 Task: Learn more about a recruiter lite.
Action: Mouse pressed left at (756, 103)
Screenshot: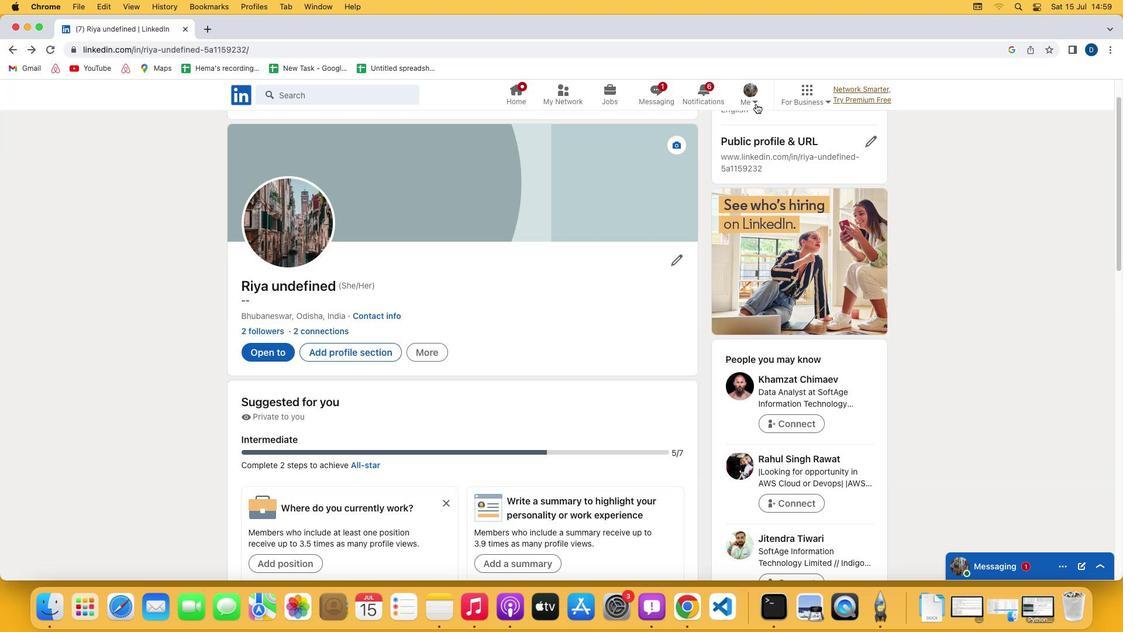 
Action: Mouse moved to (757, 104)
Screenshot: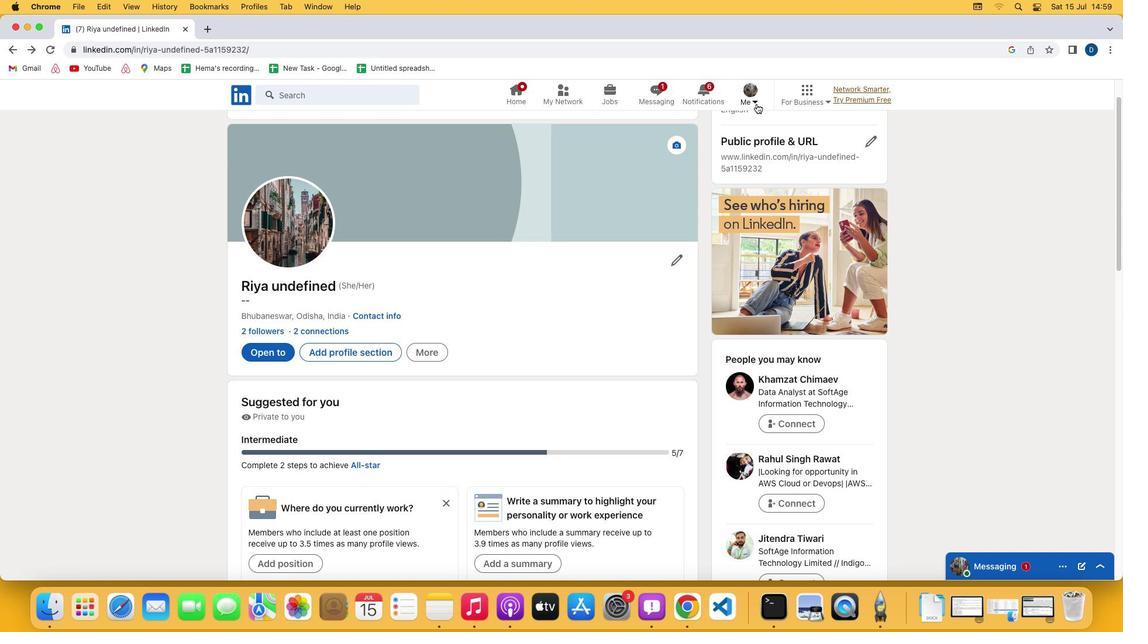 
Action: Mouse pressed left at (757, 104)
Screenshot: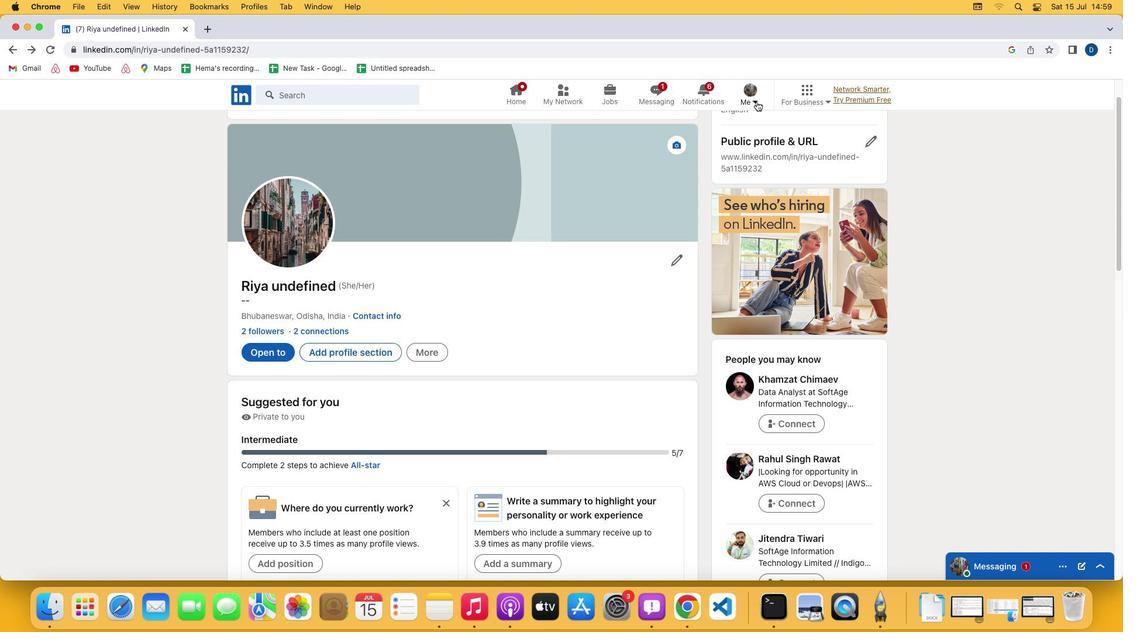
Action: Mouse moved to (654, 223)
Screenshot: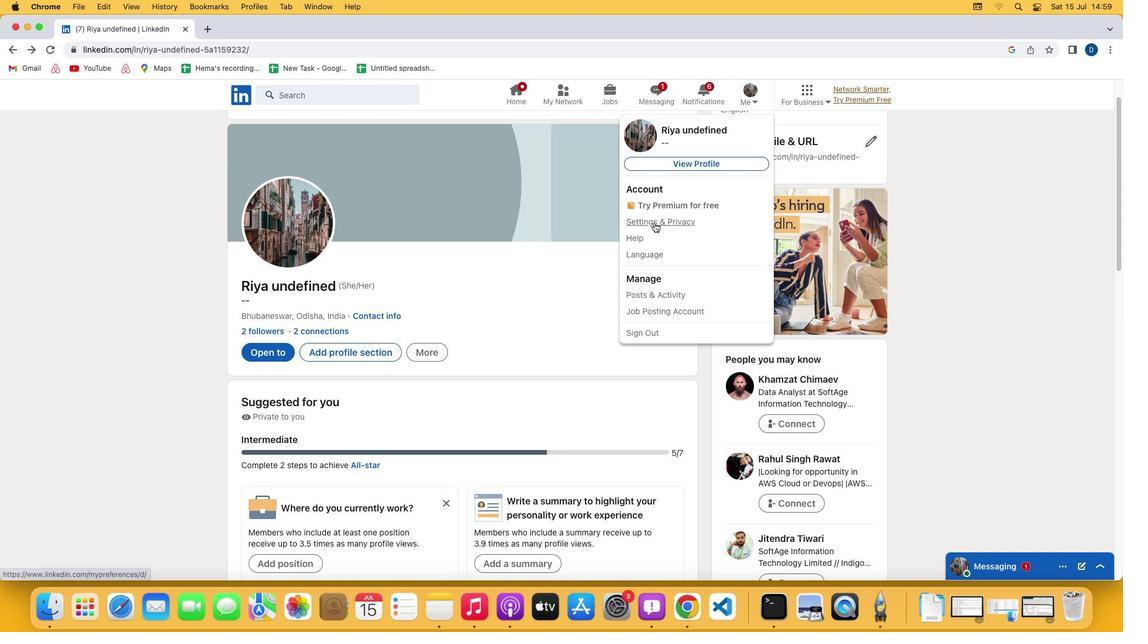 
Action: Mouse pressed left at (654, 223)
Screenshot: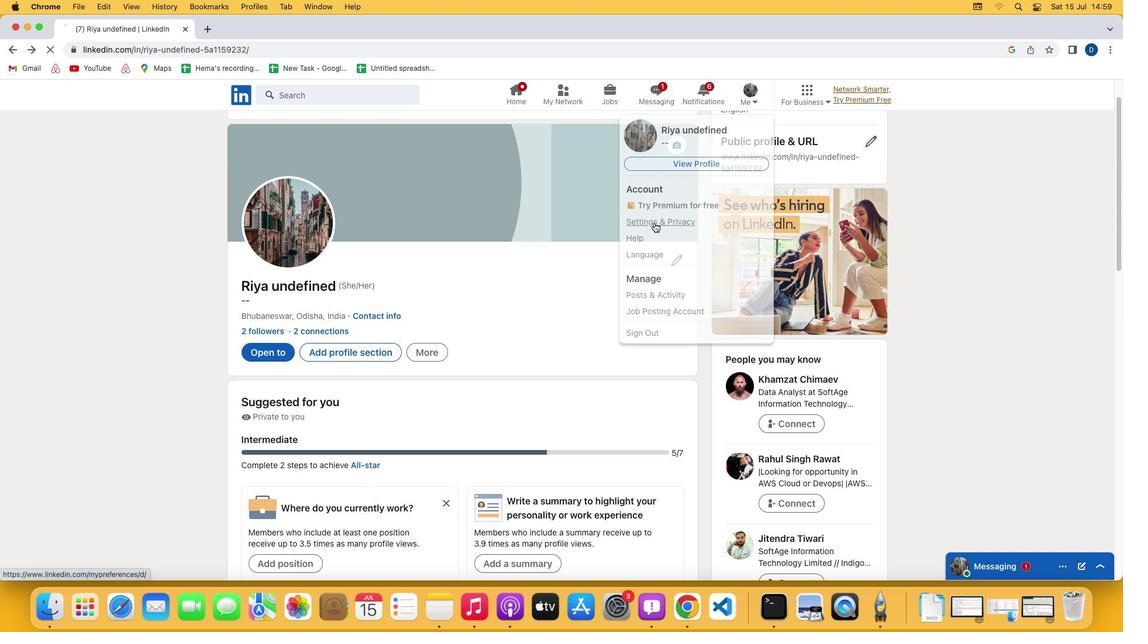 
Action: Mouse moved to (599, 325)
Screenshot: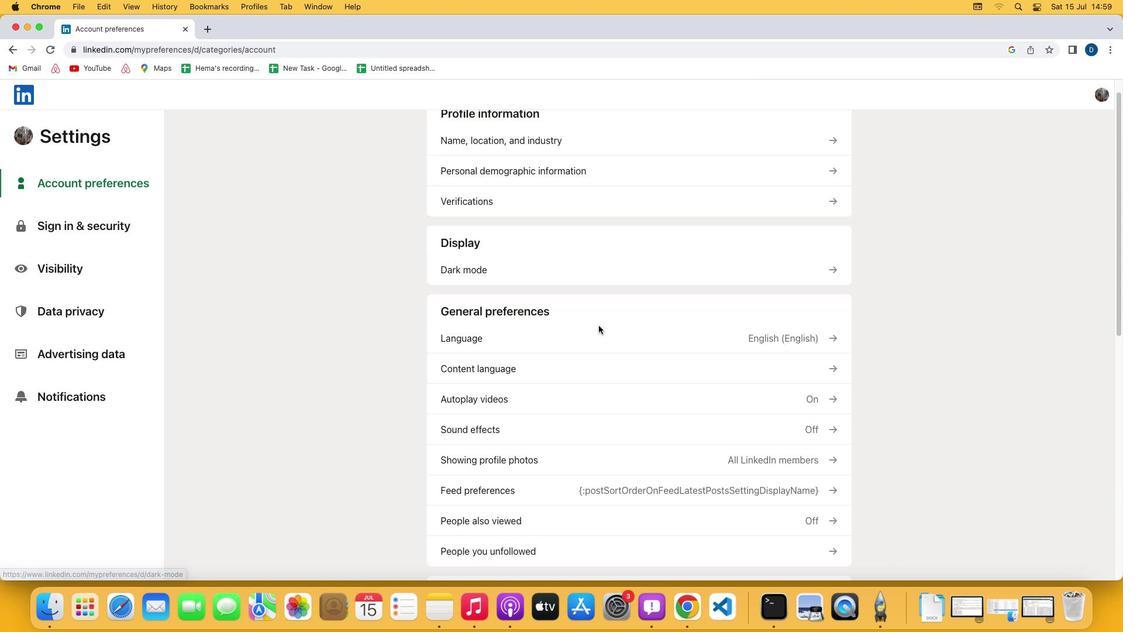 
Action: Mouse scrolled (599, 325) with delta (0, 0)
Screenshot: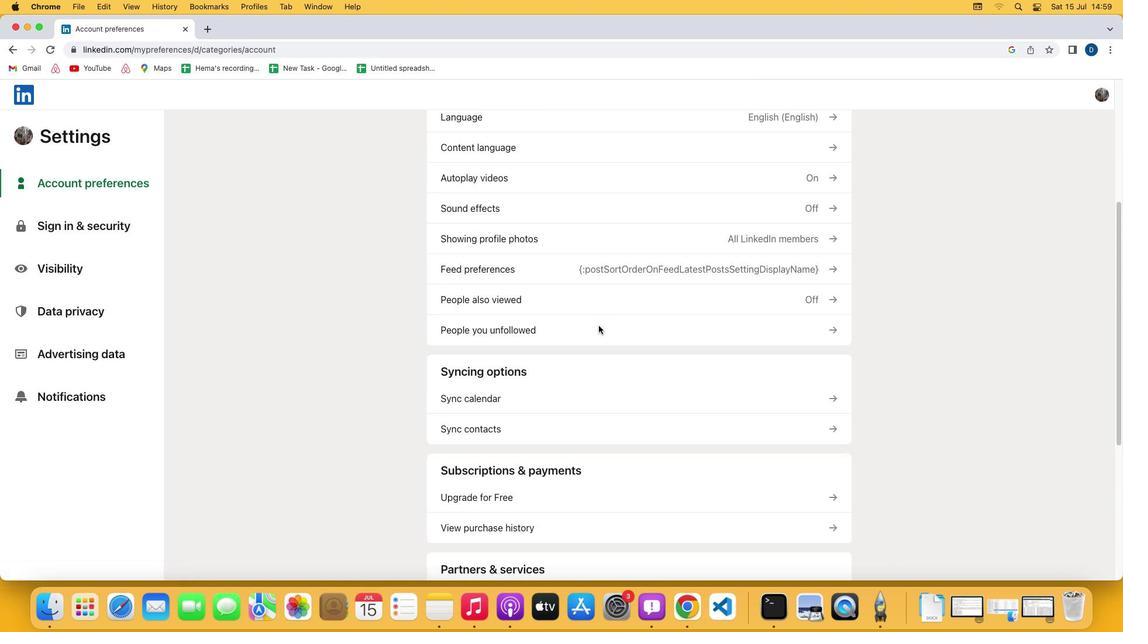 
Action: Mouse moved to (599, 325)
Screenshot: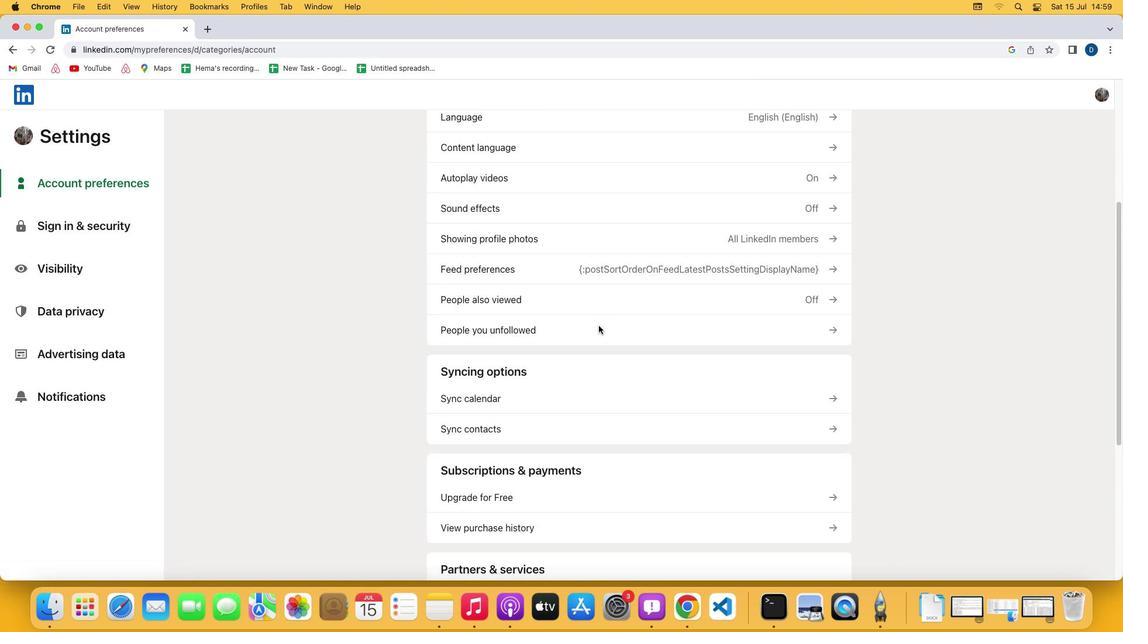 
Action: Mouse scrolled (599, 325) with delta (0, 0)
Screenshot: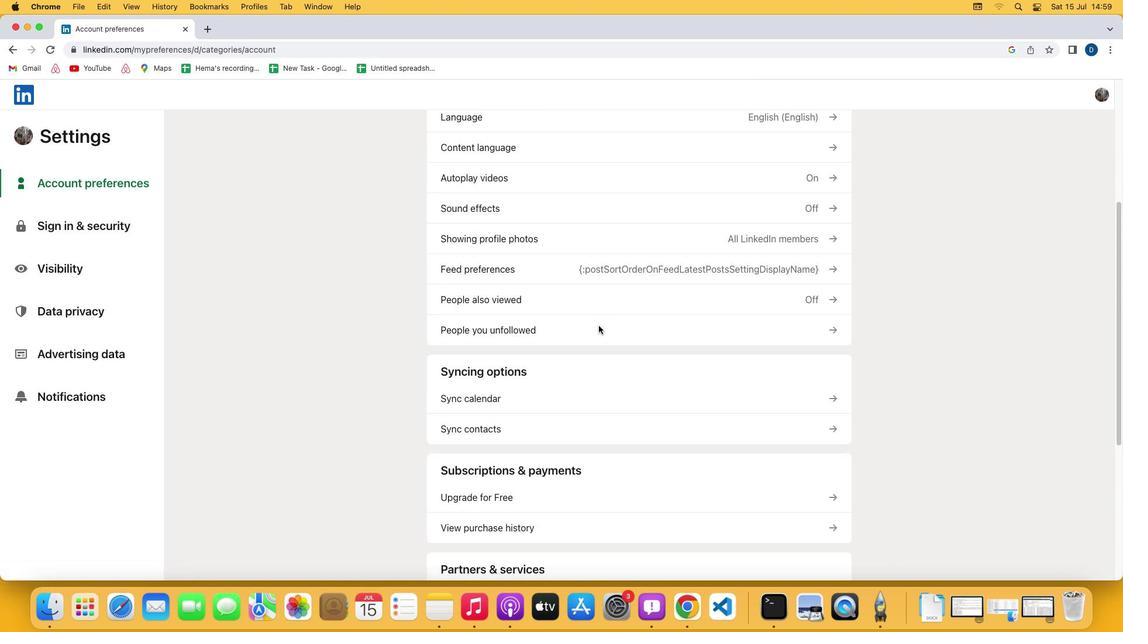 
Action: Mouse scrolled (599, 325) with delta (0, -1)
Screenshot: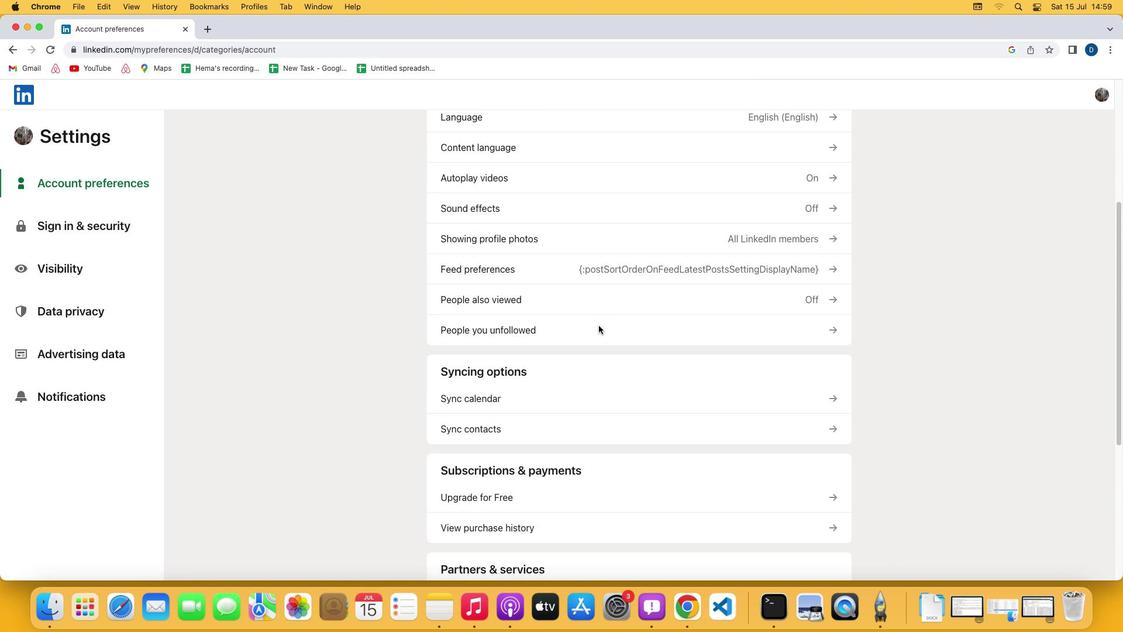 
Action: Mouse scrolled (599, 325) with delta (0, -2)
Screenshot: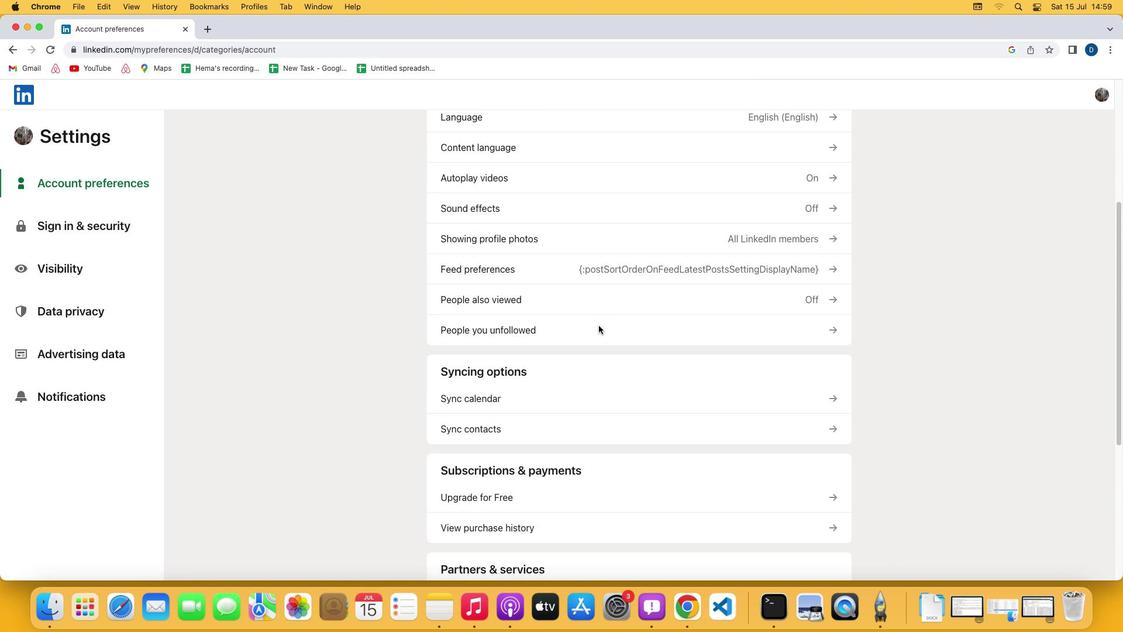 
Action: Mouse scrolled (599, 325) with delta (0, 0)
Screenshot: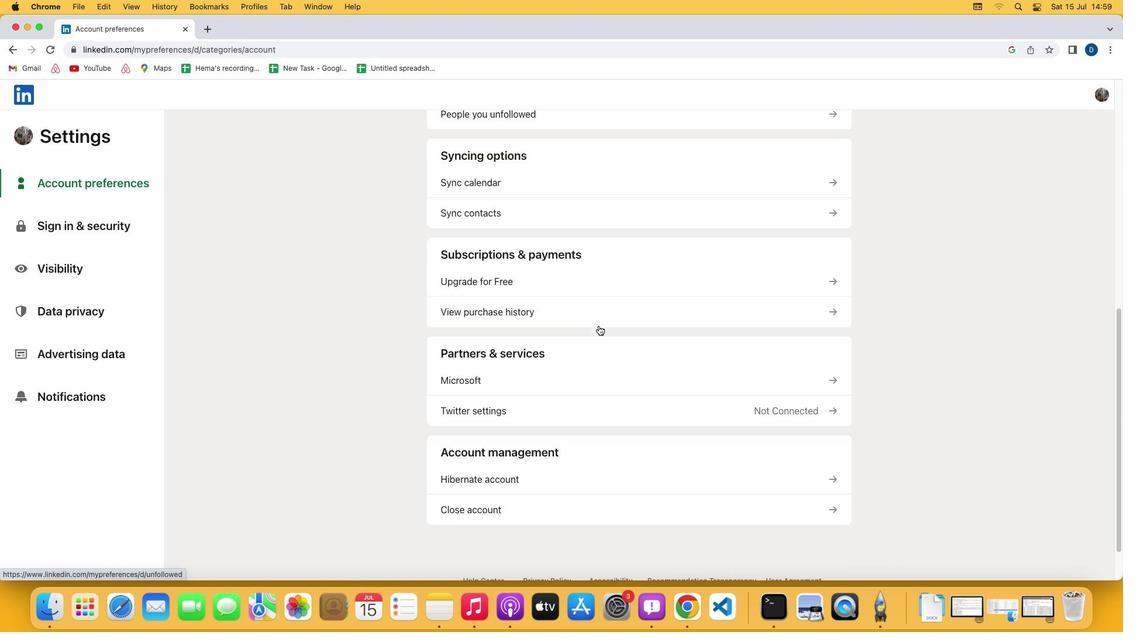 
Action: Mouse scrolled (599, 325) with delta (0, 0)
Screenshot: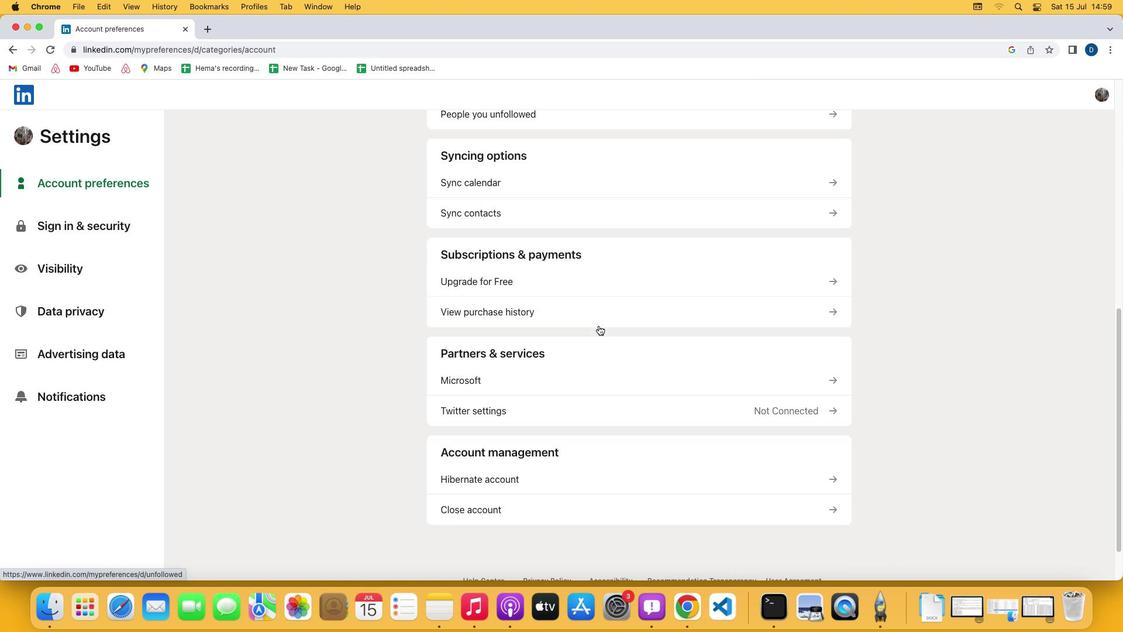 
Action: Mouse scrolled (599, 325) with delta (0, -1)
Screenshot: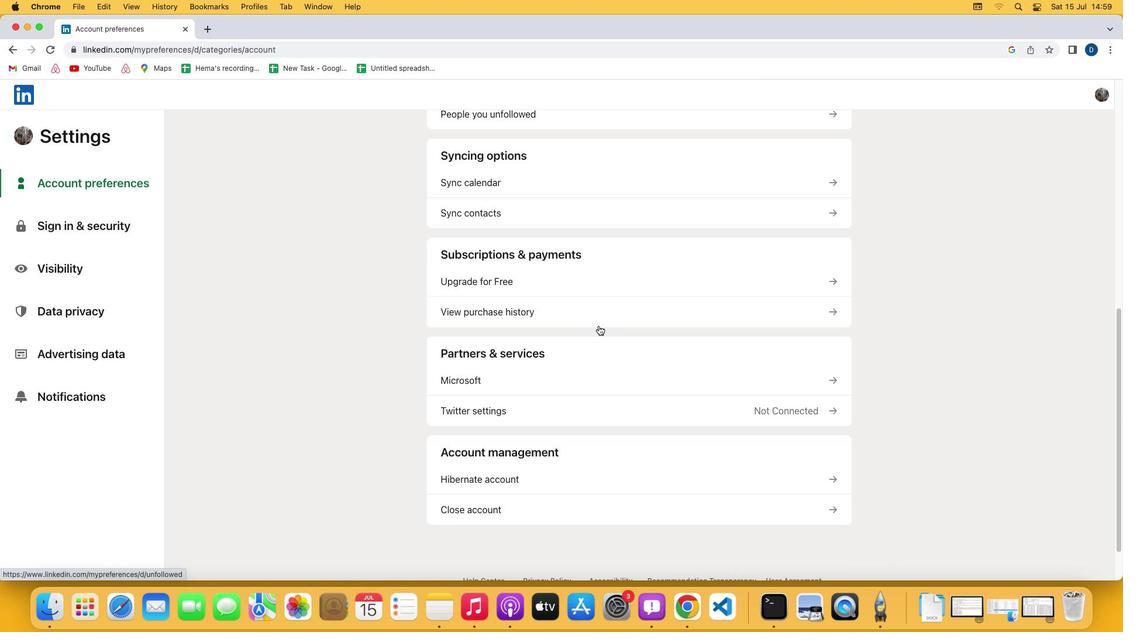 
Action: Mouse scrolled (599, 325) with delta (0, -2)
Screenshot: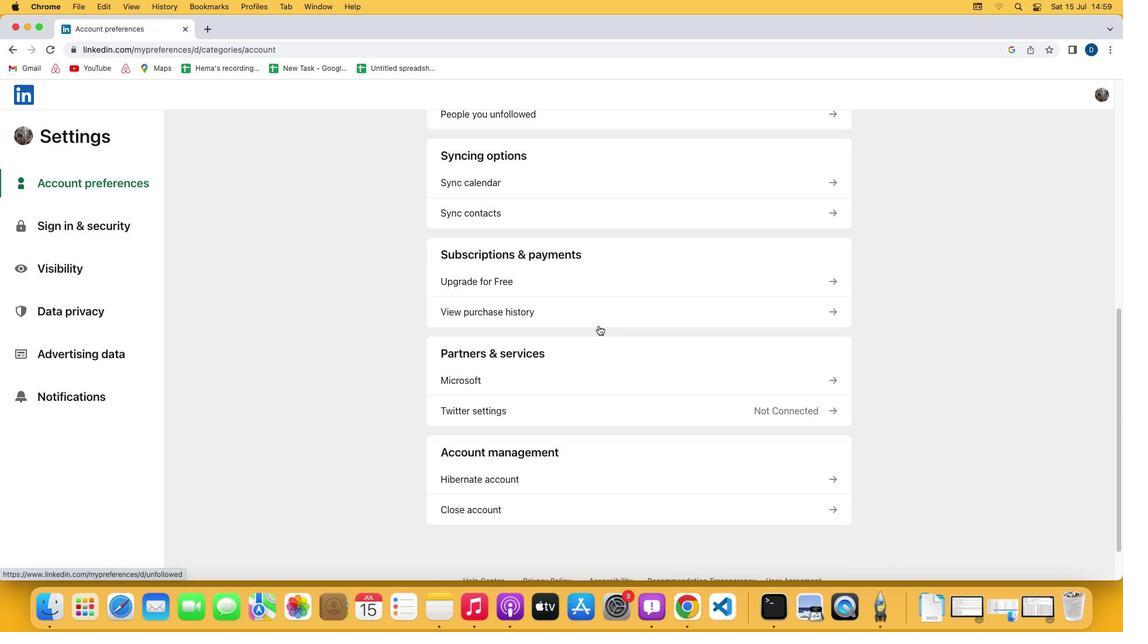 
Action: Mouse moved to (510, 285)
Screenshot: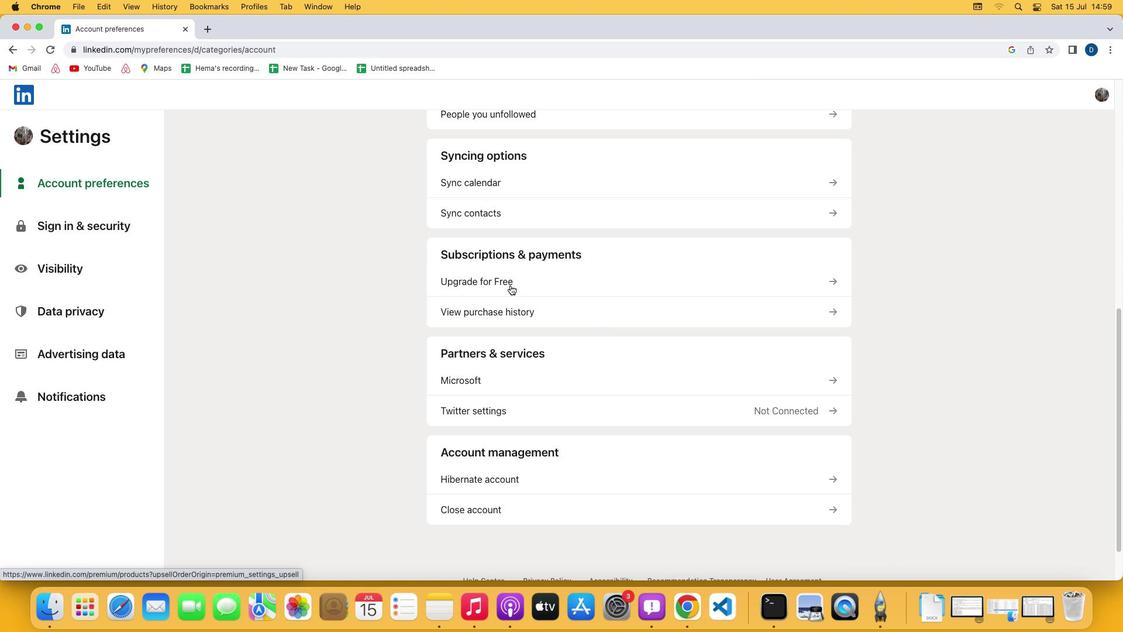 
Action: Mouse pressed left at (510, 285)
Screenshot: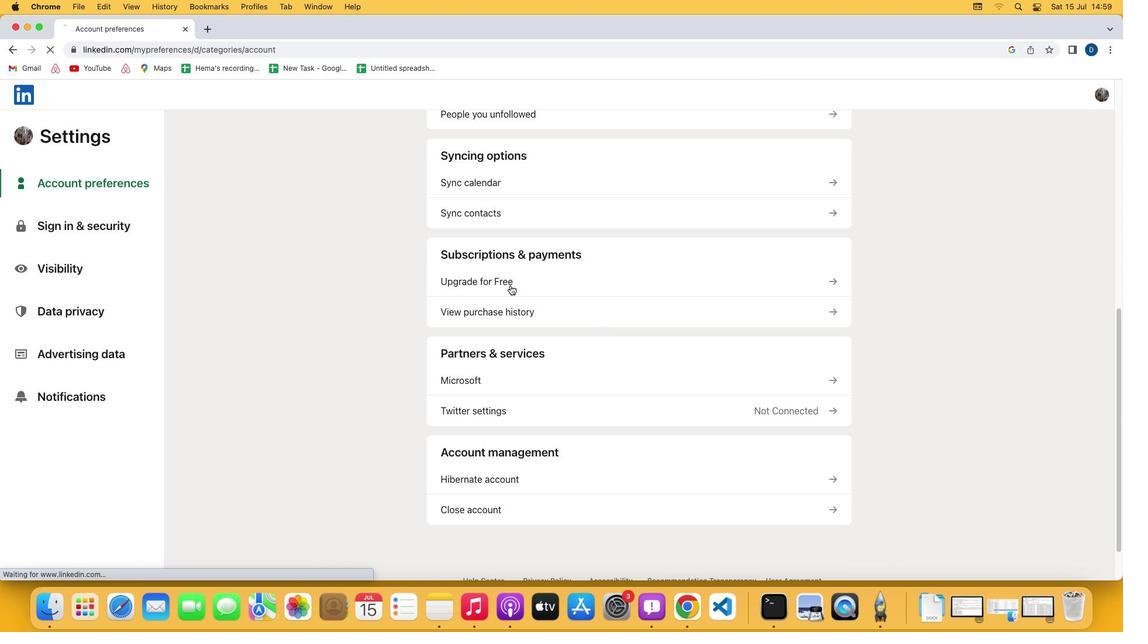 
Action: Mouse moved to (458, 317)
Screenshot: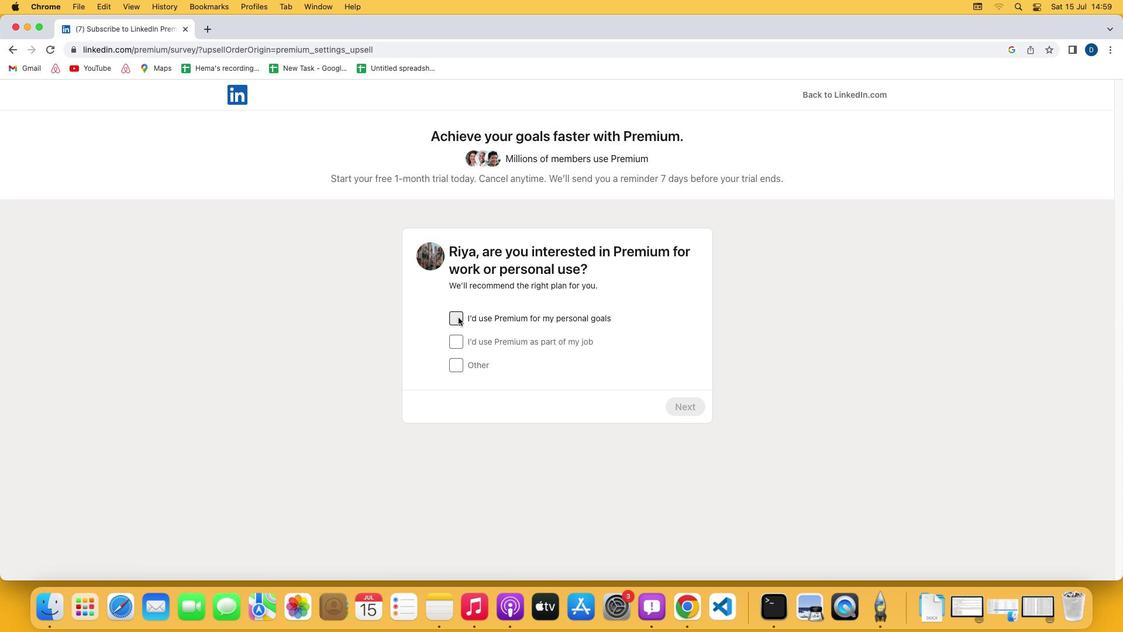 
Action: Mouse pressed left at (458, 317)
Screenshot: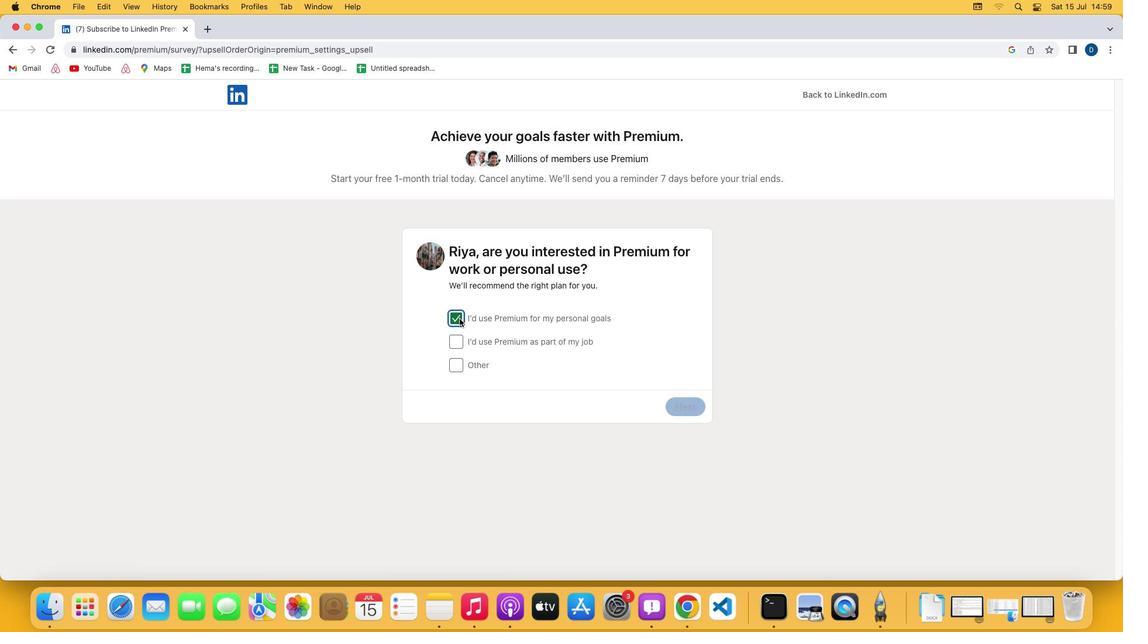 
Action: Mouse moved to (671, 405)
Screenshot: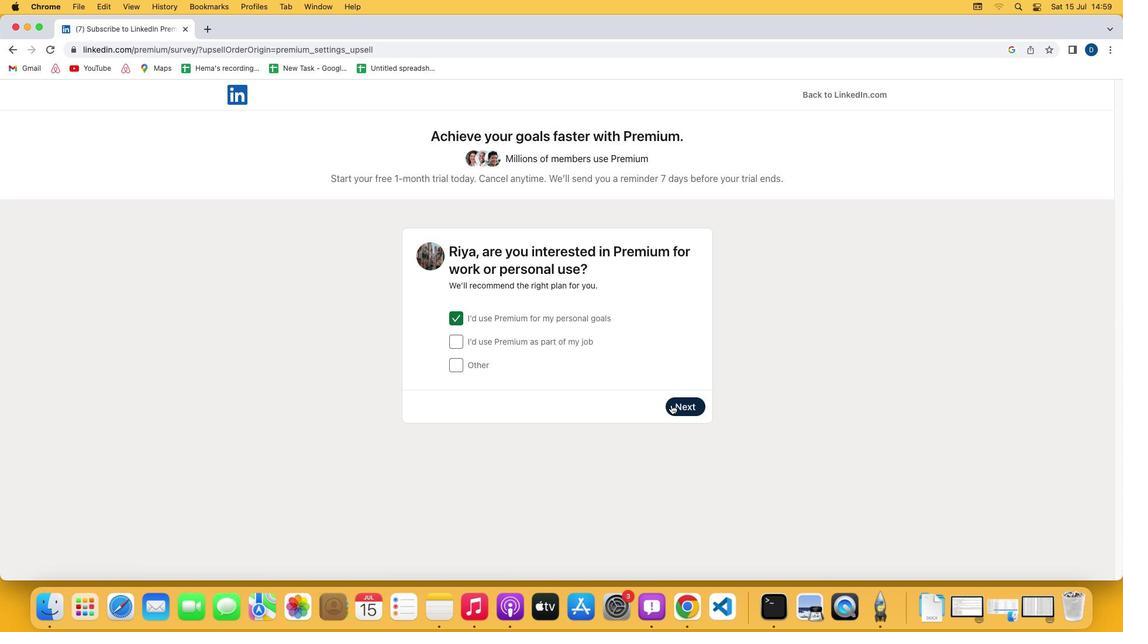 
Action: Mouse pressed left at (671, 405)
Screenshot: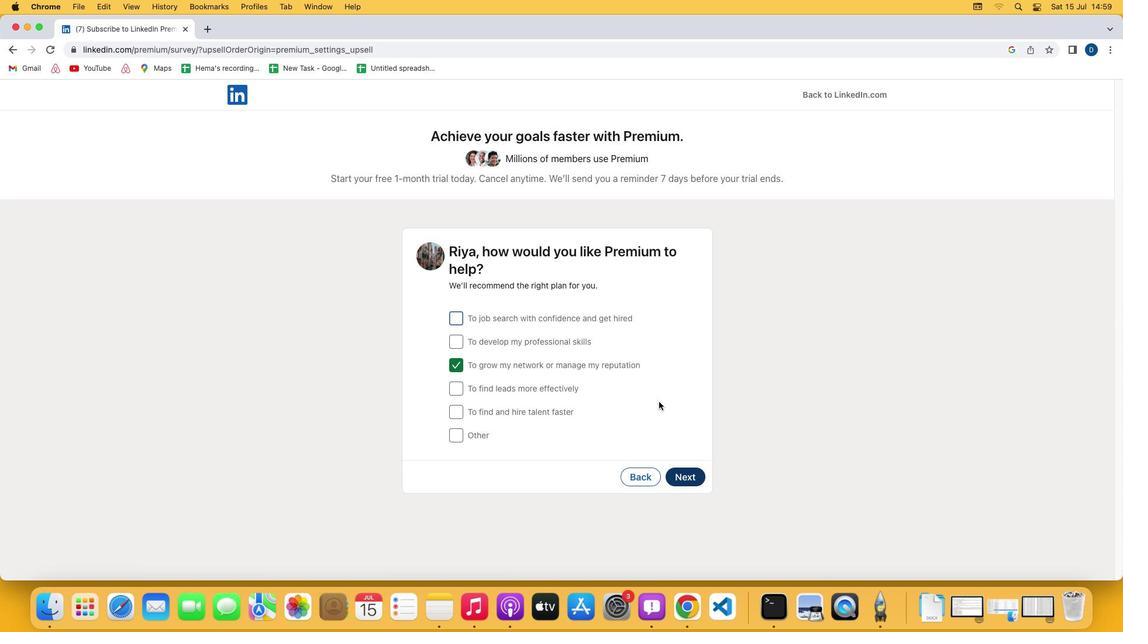 
Action: Mouse moved to (682, 480)
Screenshot: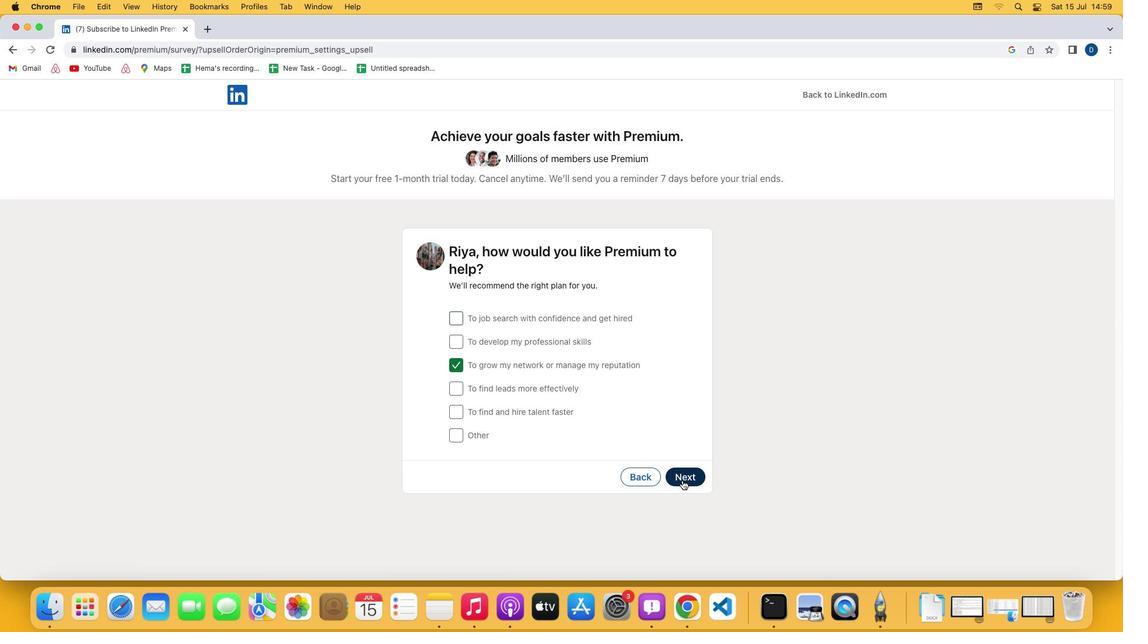 
Action: Mouse pressed left at (682, 480)
Screenshot: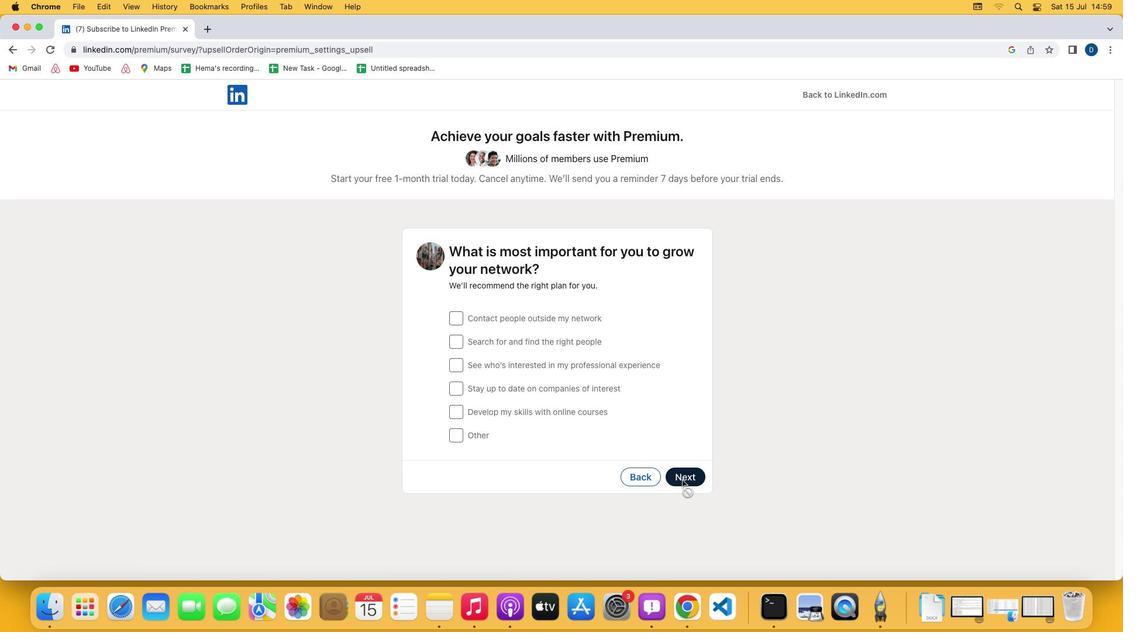
Action: Mouse moved to (460, 346)
Screenshot: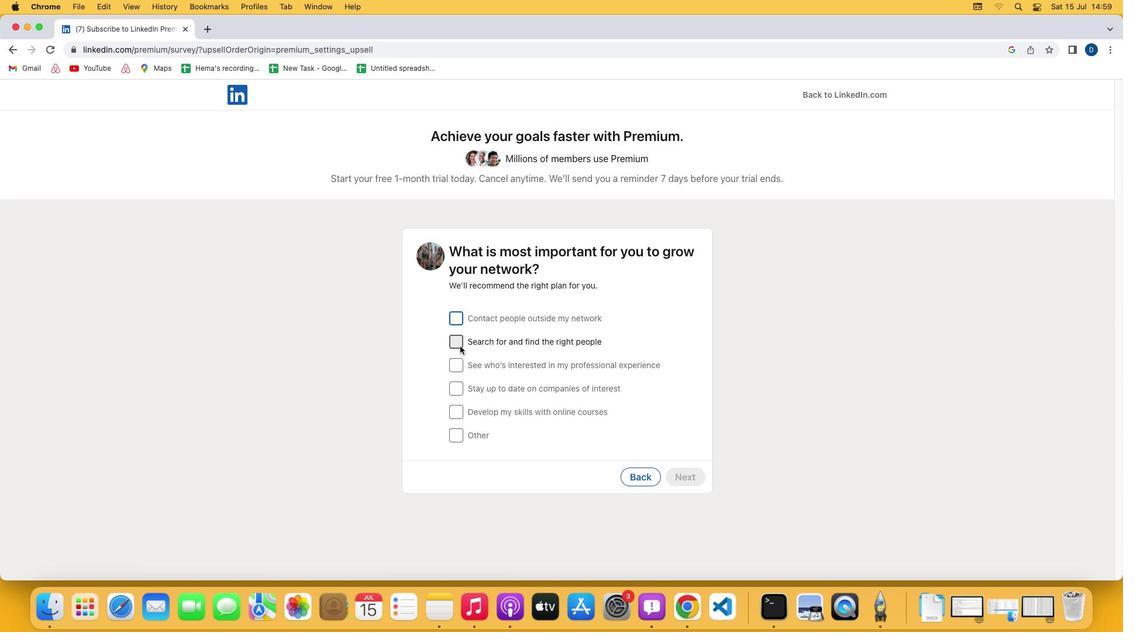 
Action: Mouse pressed left at (460, 346)
Screenshot: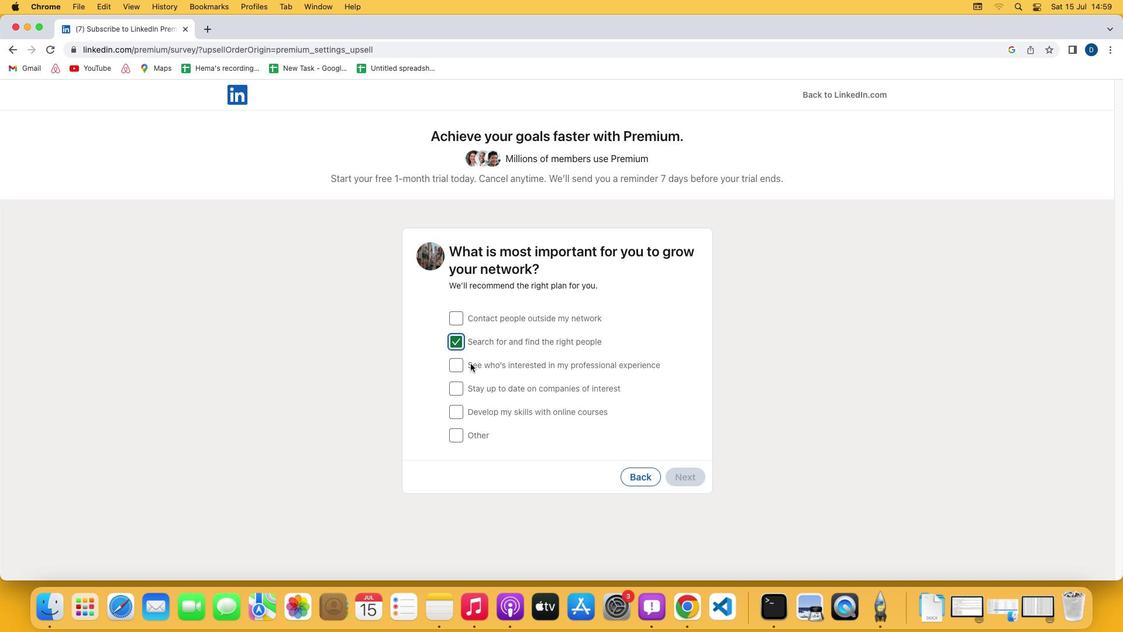 
Action: Mouse moved to (677, 476)
Screenshot: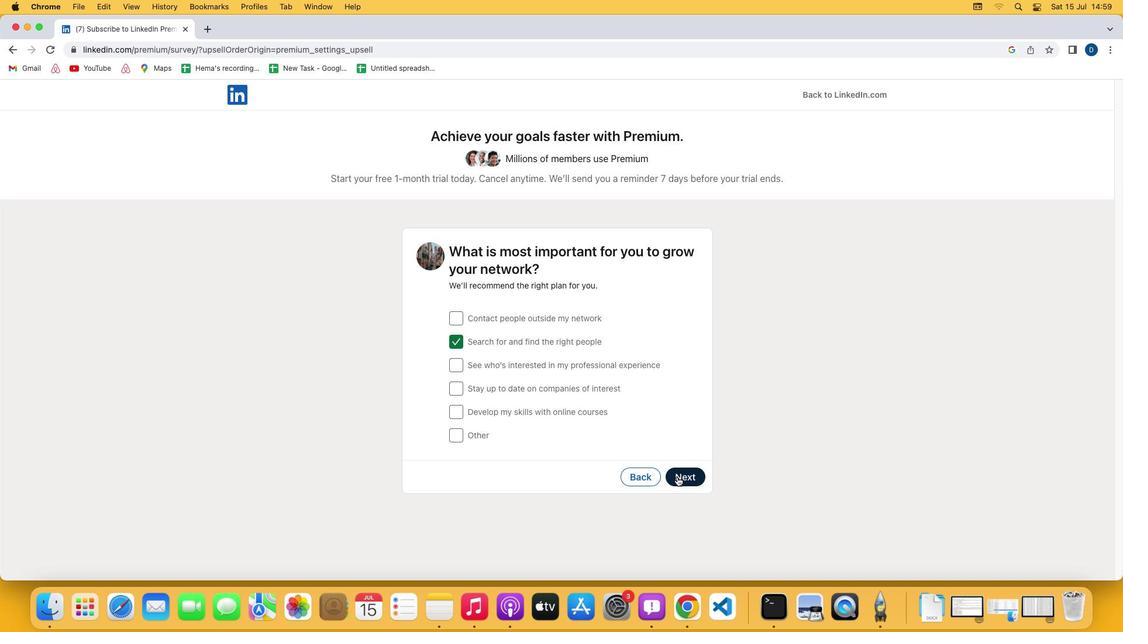 
Action: Mouse pressed left at (677, 476)
Screenshot: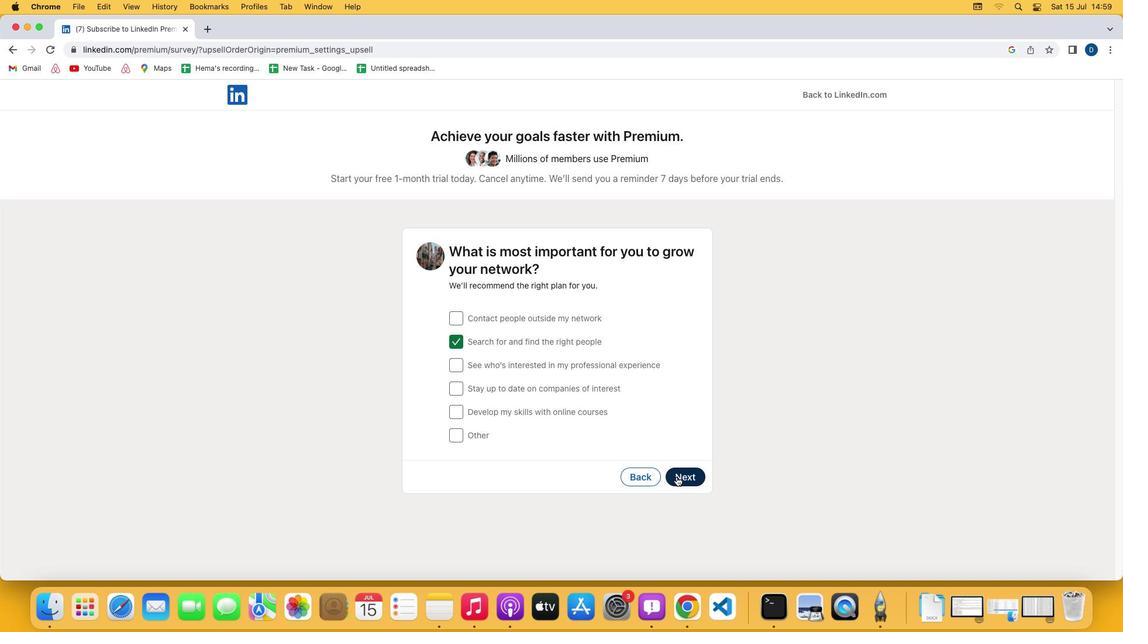 
Action: Mouse moved to (297, 570)
Screenshot: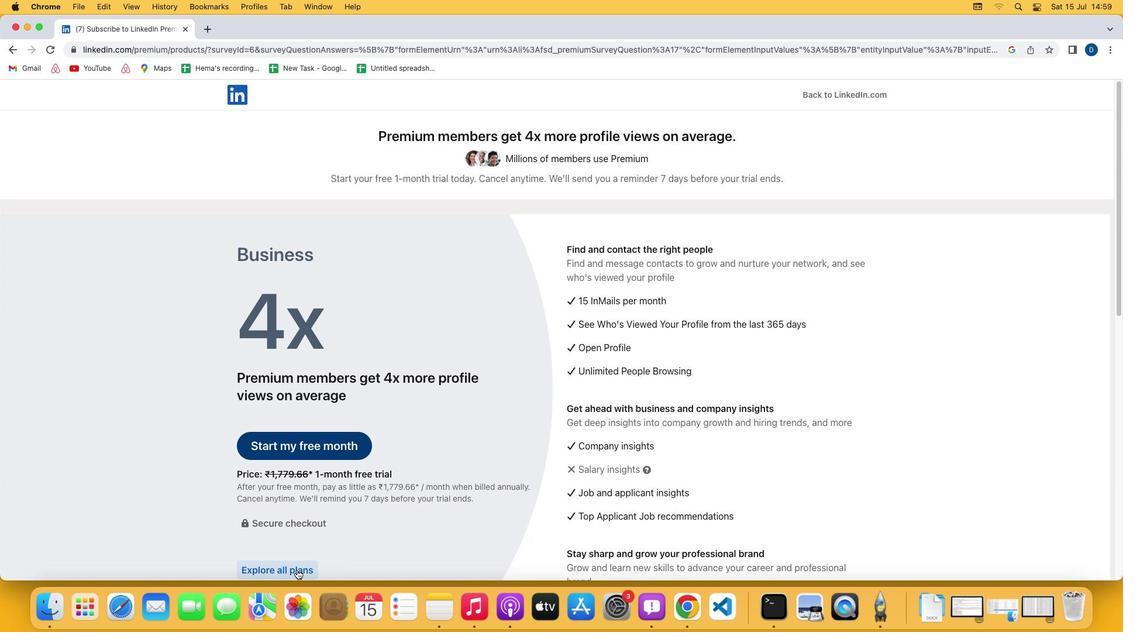 
Action: Mouse pressed left at (297, 570)
Screenshot: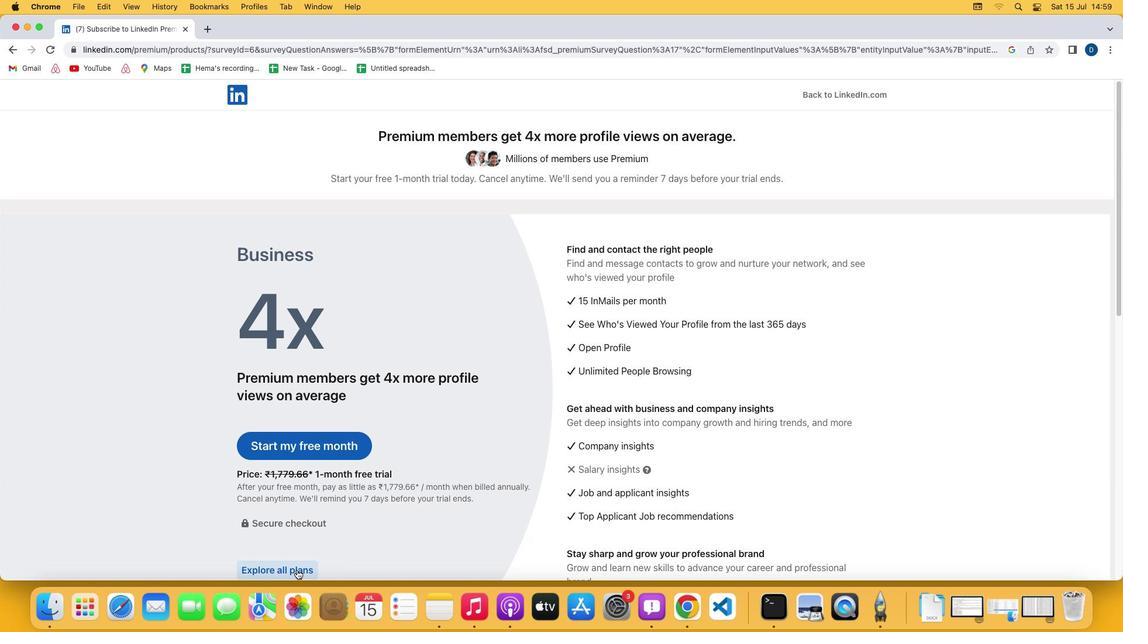 
Action: Mouse moved to (780, 487)
Screenshot: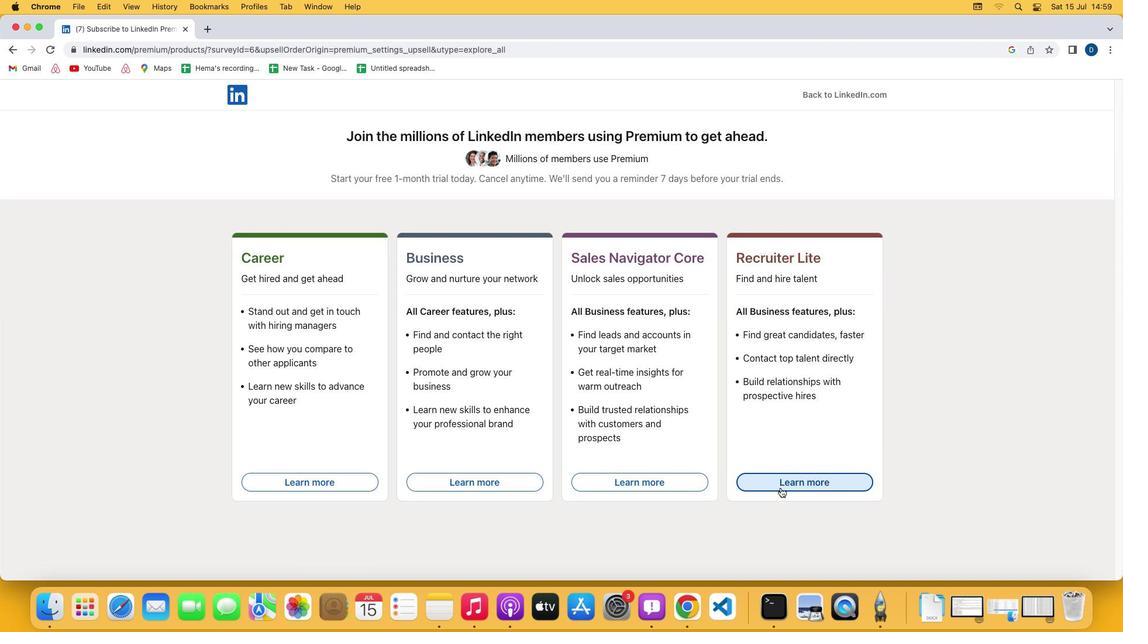 
Action: Mouse pressed left at (780, 487)
Screenshot: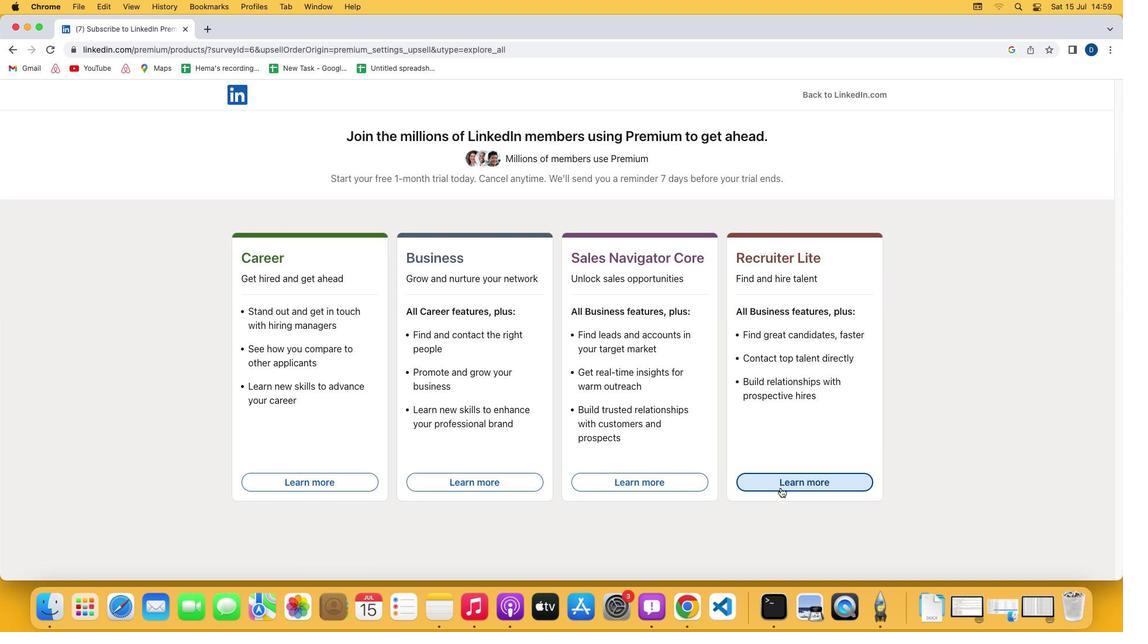 
